 Task: Check personal demographic information.
Action: Mouse moved to (701, 79)
Screenshot: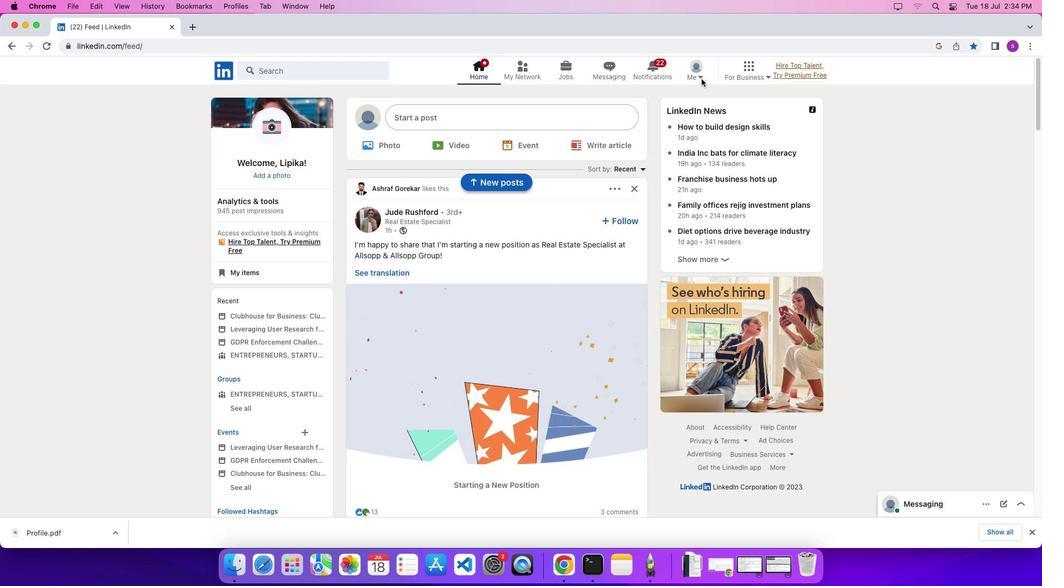 
Action: Mouse pressed left at (701, 79)
Screenshot: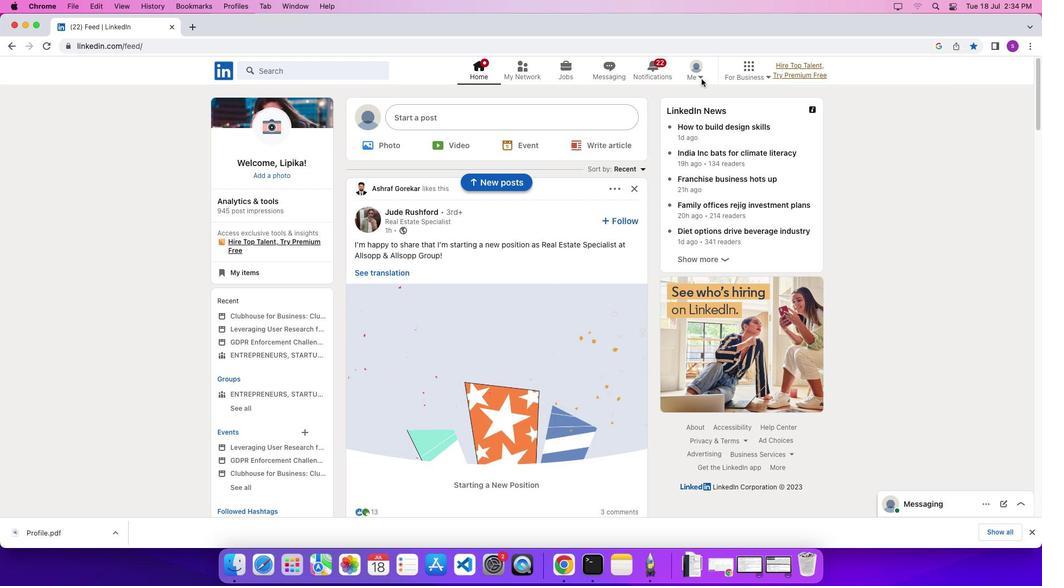 
Action: Mouse moved to (700, 78)
Screenshot: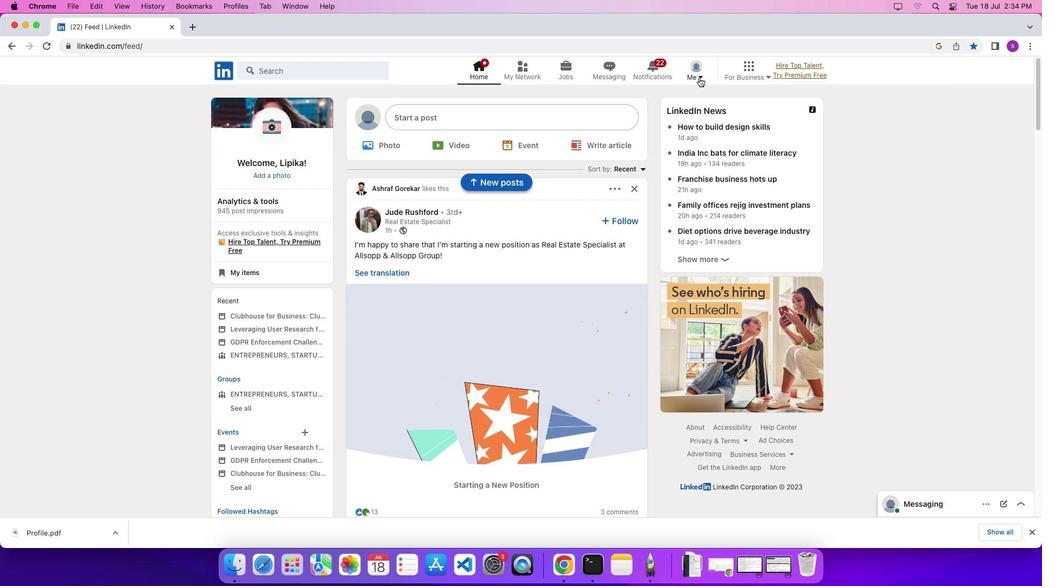 
Action: Mouse pressed left at (700, 78)
Screenshot: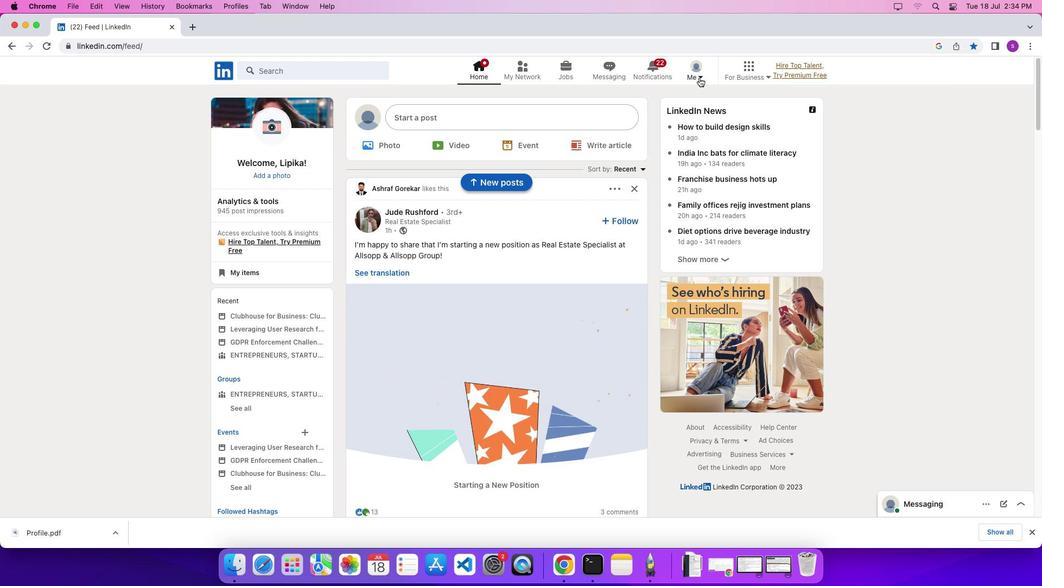 
Action: Mouse moved to (686, 130)
Screenshot: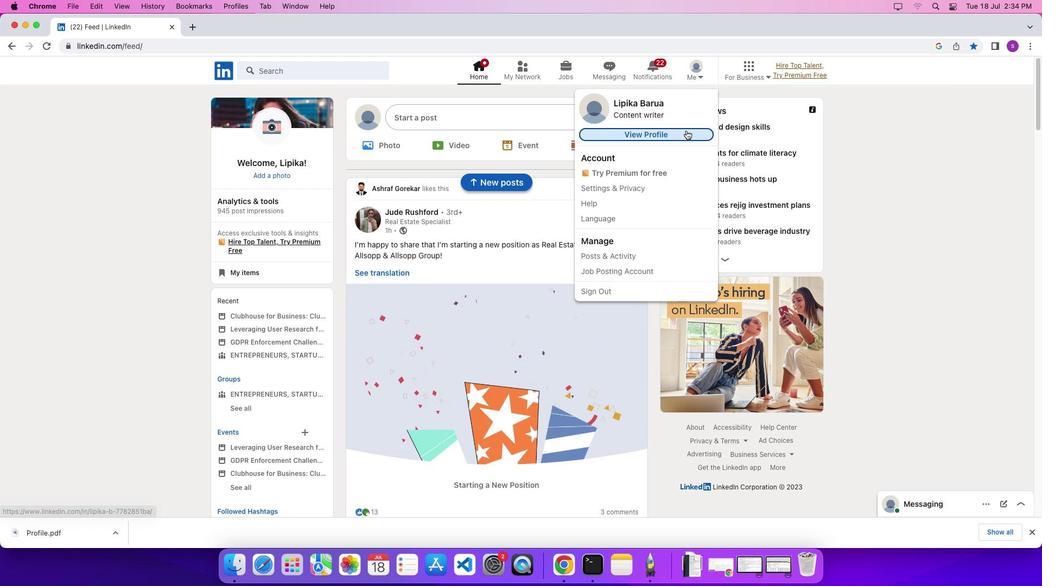
Action: Mouse pressed left at (686, 130)
Screenshot: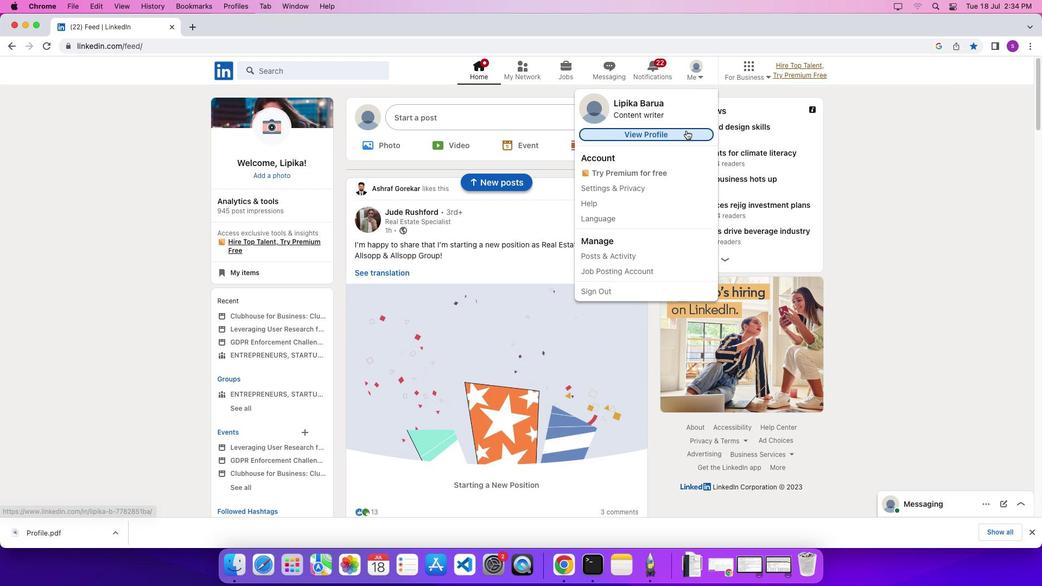 
Action: Mouse moved to (517, 301)
Screenshot: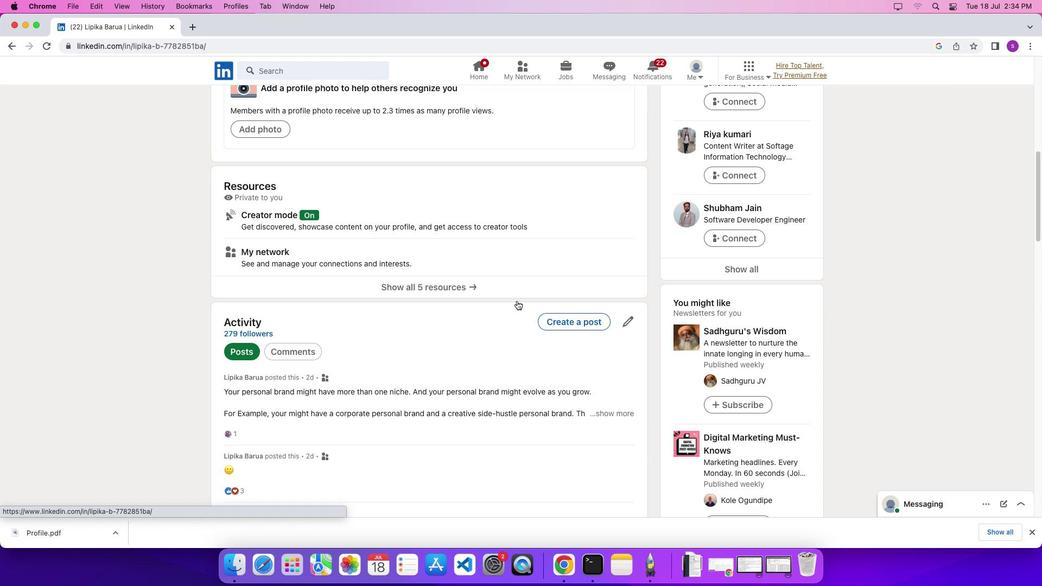 
Action: Mouse scrolled (517, 301) with delta (0, 0)
Screenshot: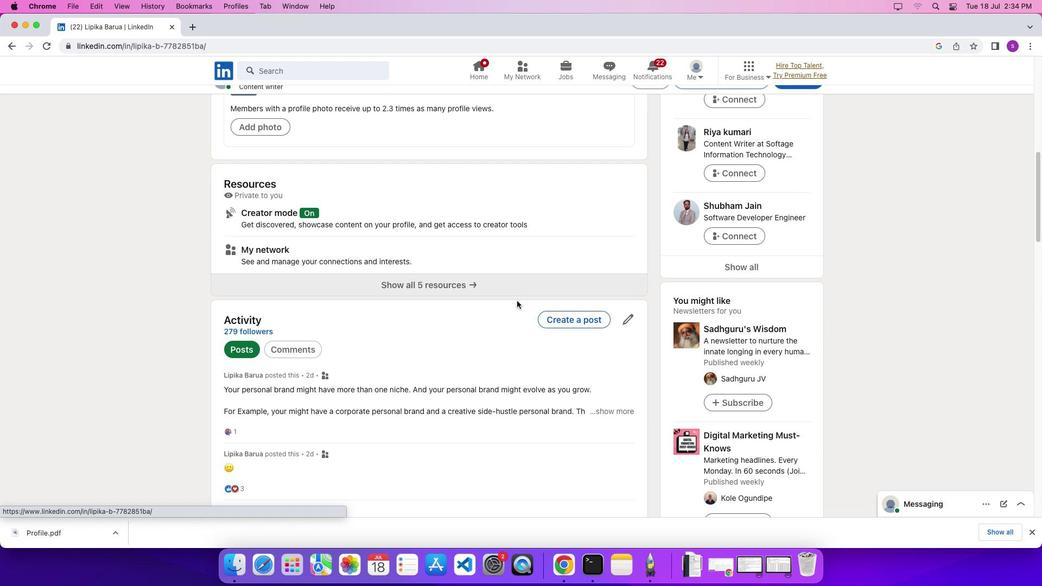 
Action: Mouse moved to (437, 281)
Screenshot: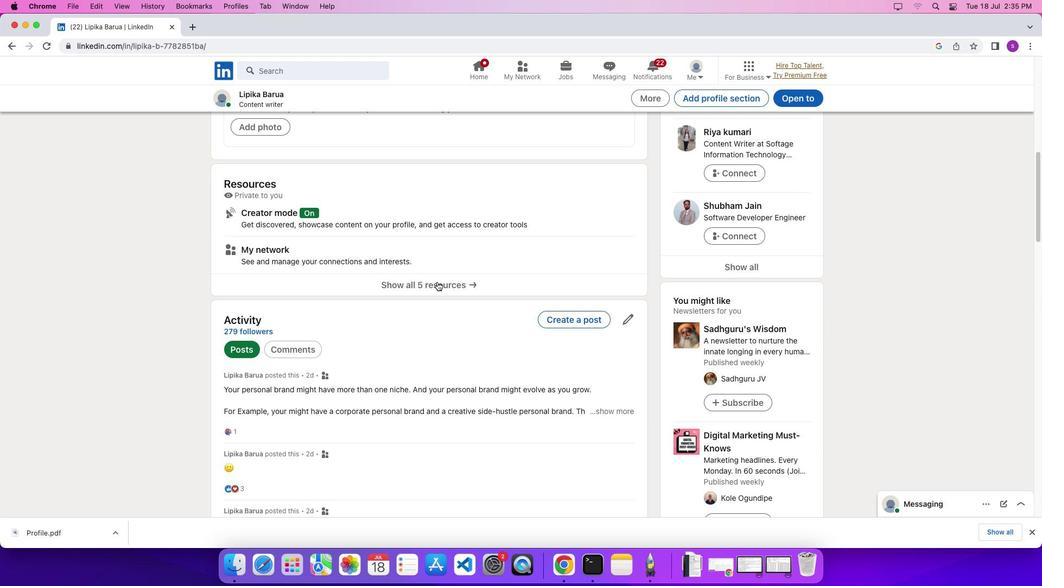 
Action: Mouse pressed left at (437, 281)
Screenshot: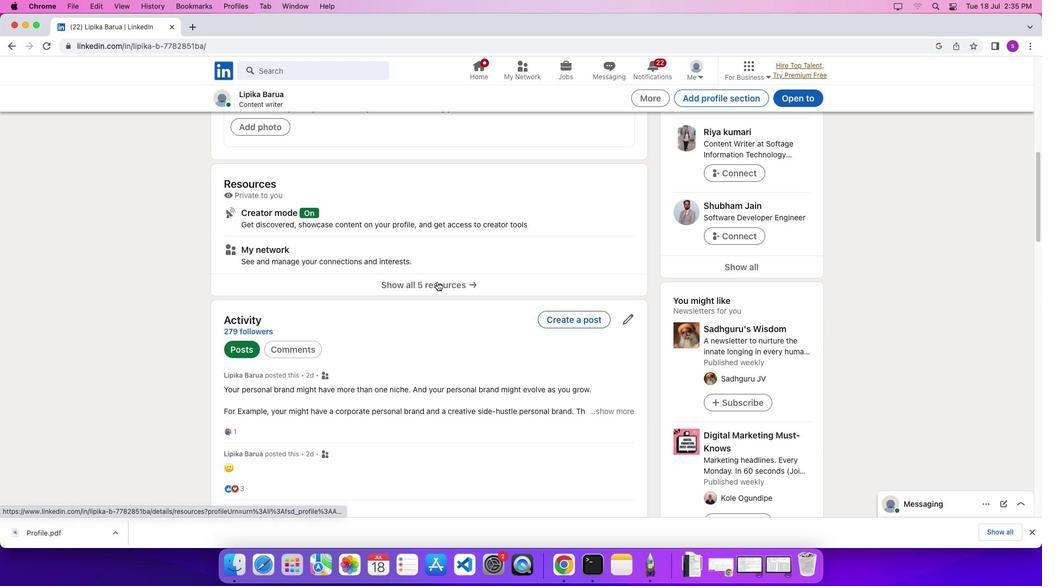 
Action: Mouse moved to (303, 239)
Screenshot: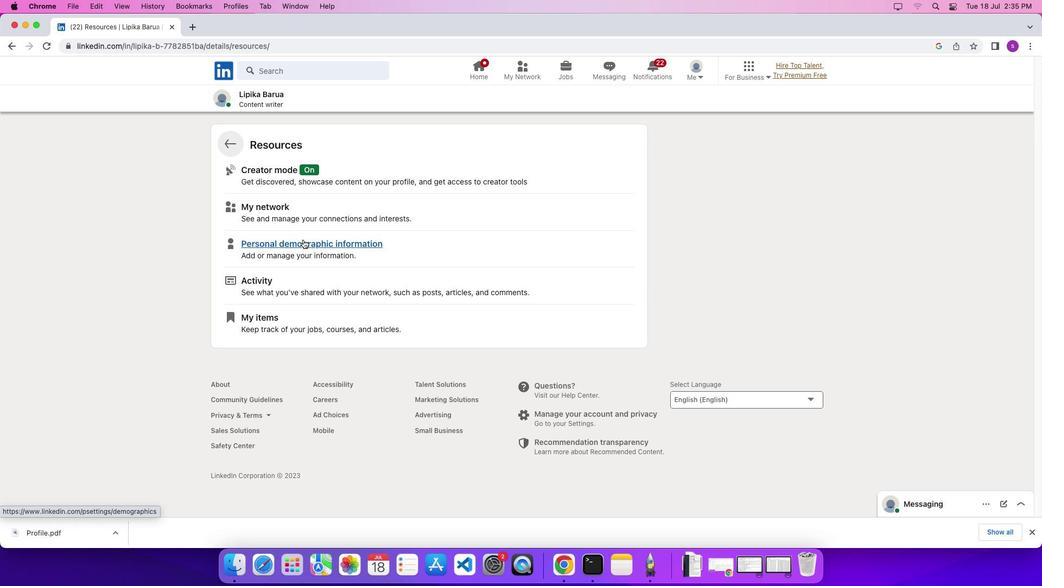 
Action: Mouse pressed left at (303, 239)
Screenshot: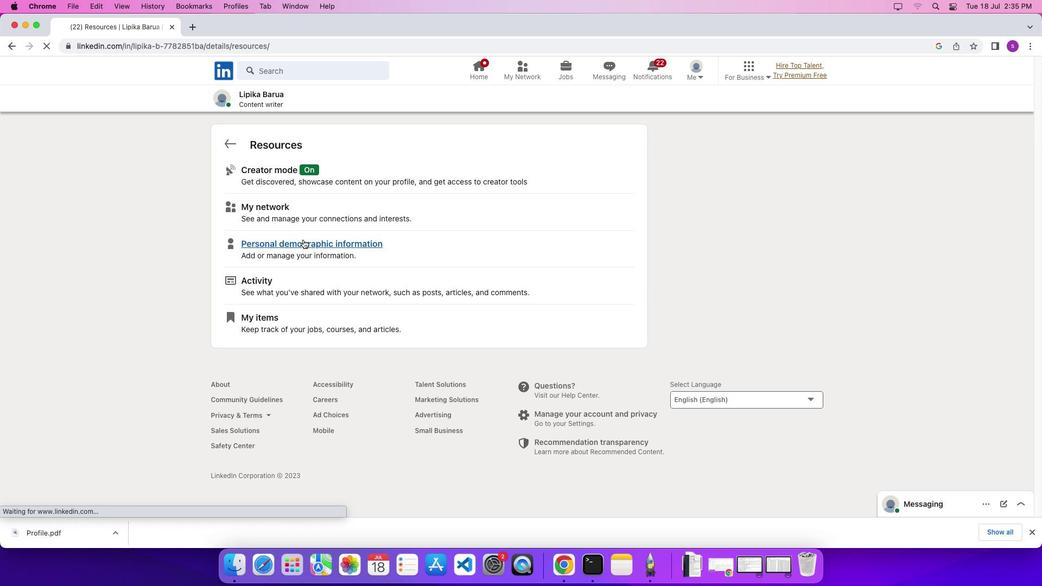 
Action: Mouse moved to (317, 293)
Screenshot: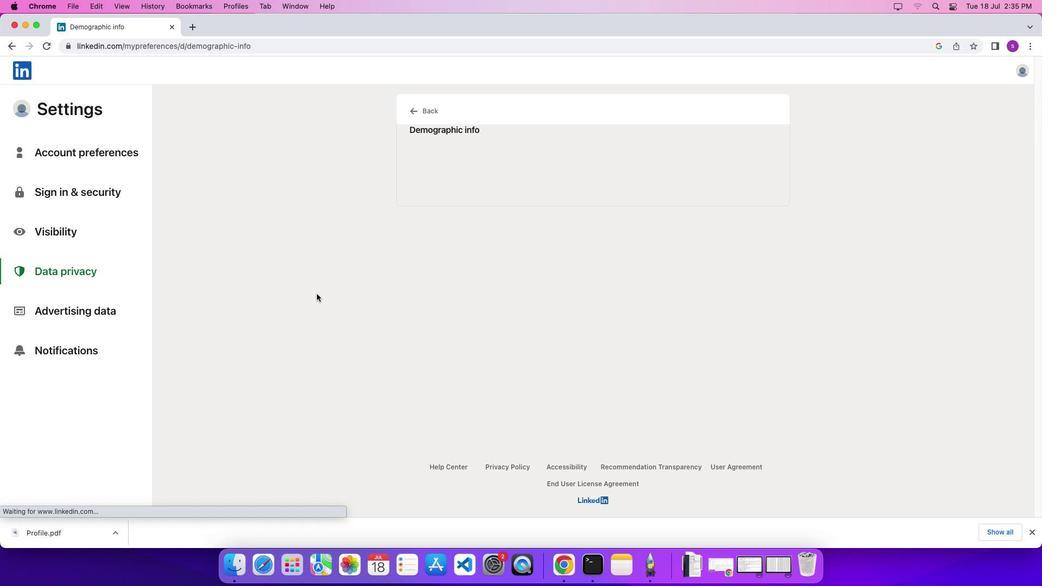 
Action: Mouse scrolled (317, 293) with delta (0, 0)
Screenshot: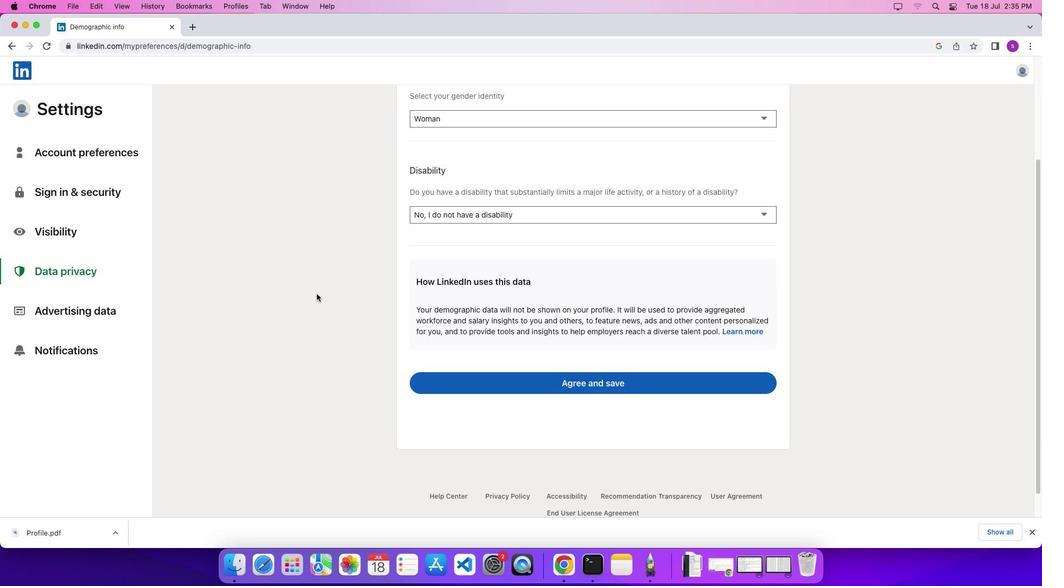 
Action: Mouse scrolled (317, 293) with delta (0, 0)
Screenshot: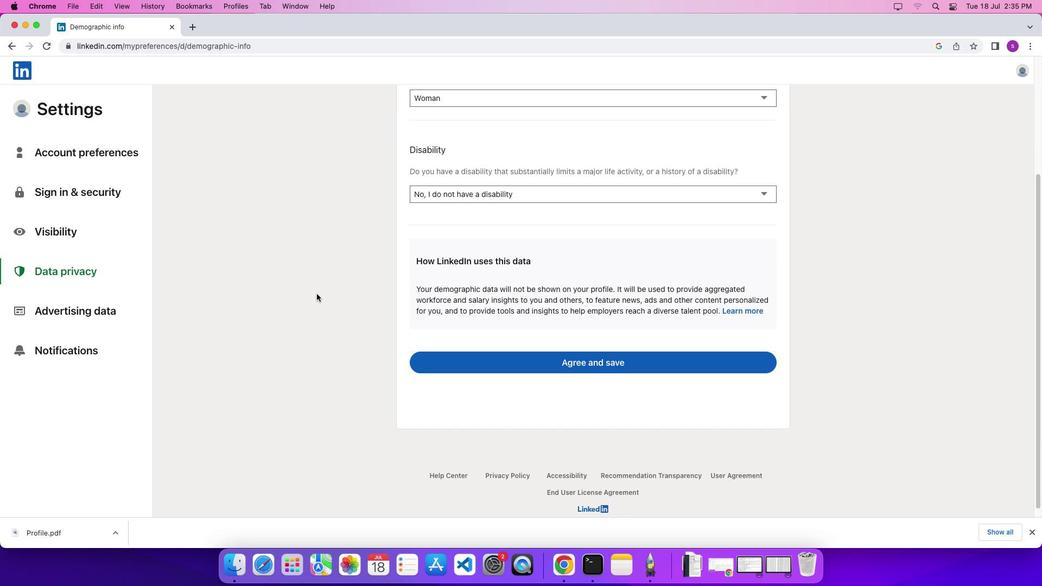 
Action: Mouse scrolled (317, 293) with delta (0, -2)
Screenshot: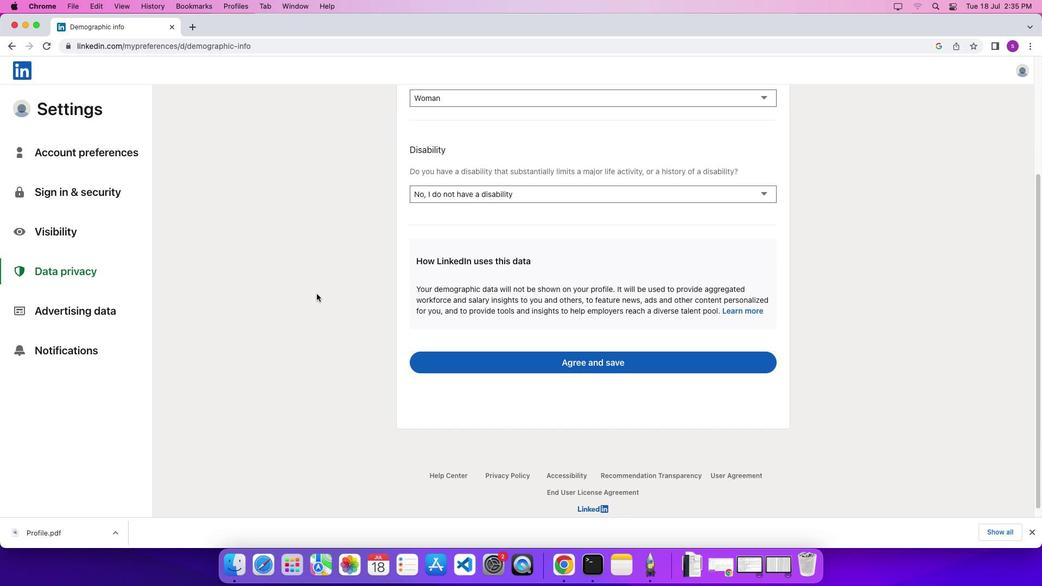 
Action: Mouse scrolled (317, 293) with delta (0, 0)
Screenshot: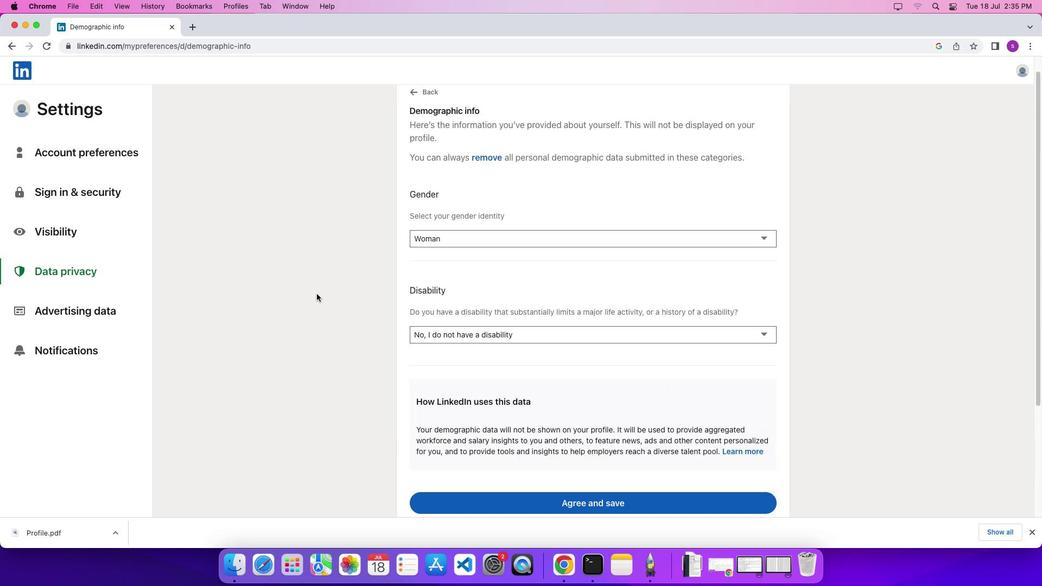 
Action: Mouse scrolled (317, 293) with delta (0, 0)
Screenshot: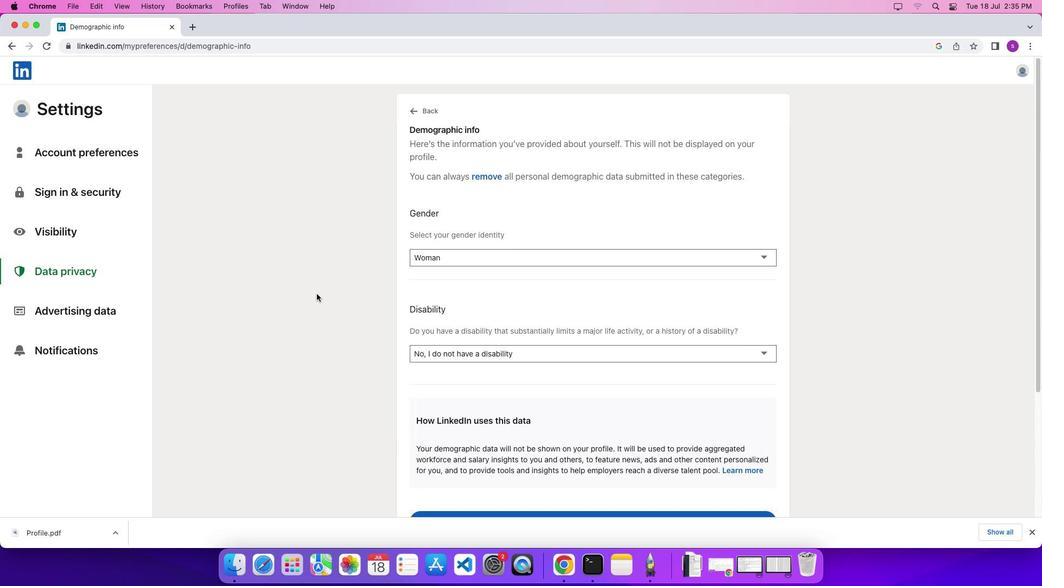 
Action: Mouse scrolled (317, 293) with delta (0, 2)
Screenshot: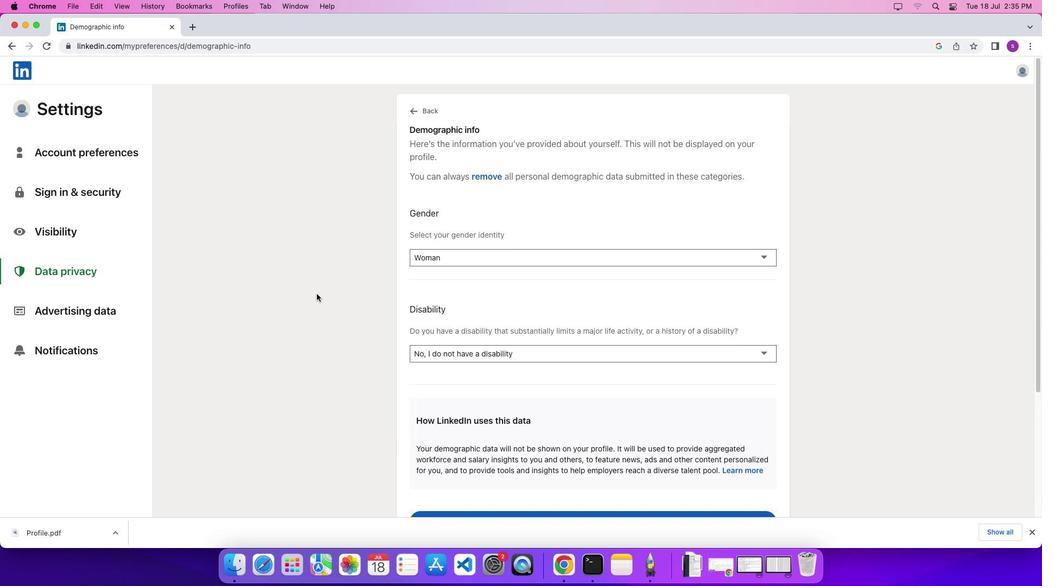 
